 Task: Create a section Burnout Blast and in the section, add a milestone User Authentication and Authorization Improvements in the project AgileFlow
Action: Mouse moved to (45, 428)
Screenshot: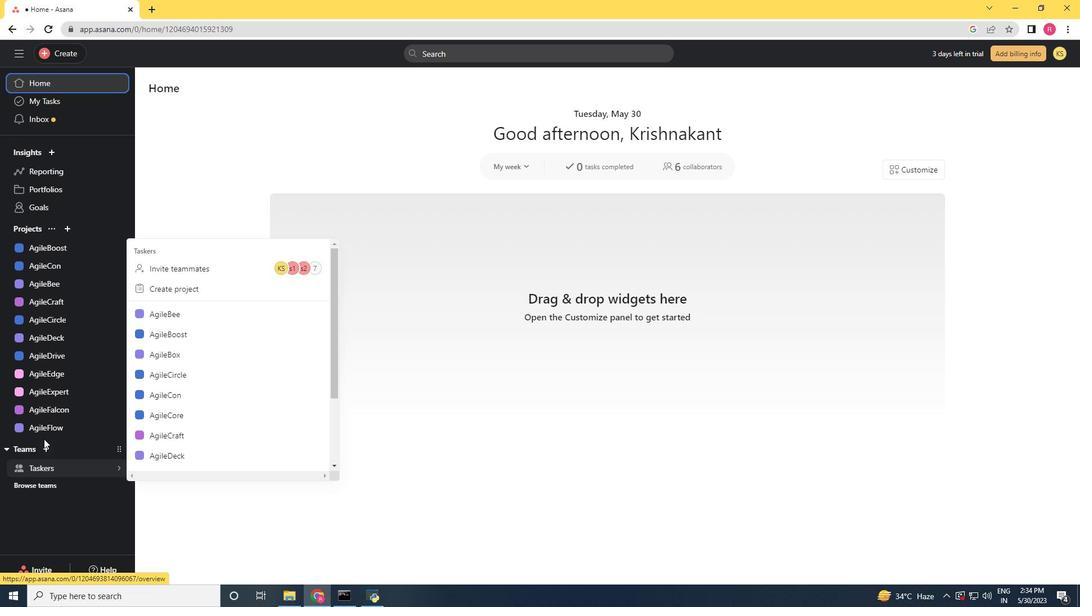 
Action: Mouse pressed left at (45, 428)
Screenshot: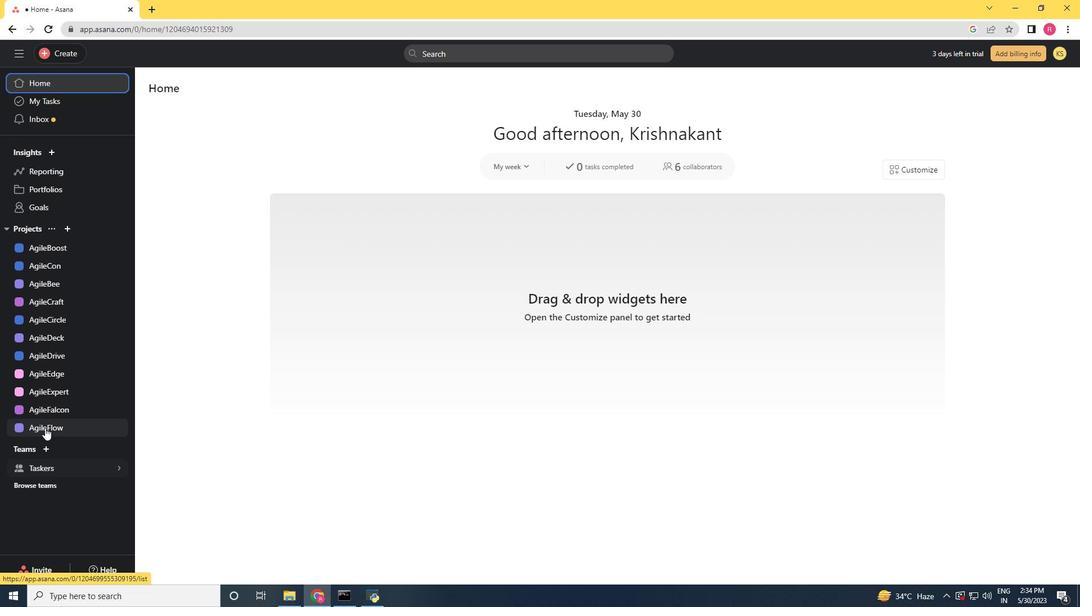 
Action: Mouse moved to (186, 447)
Screenshot: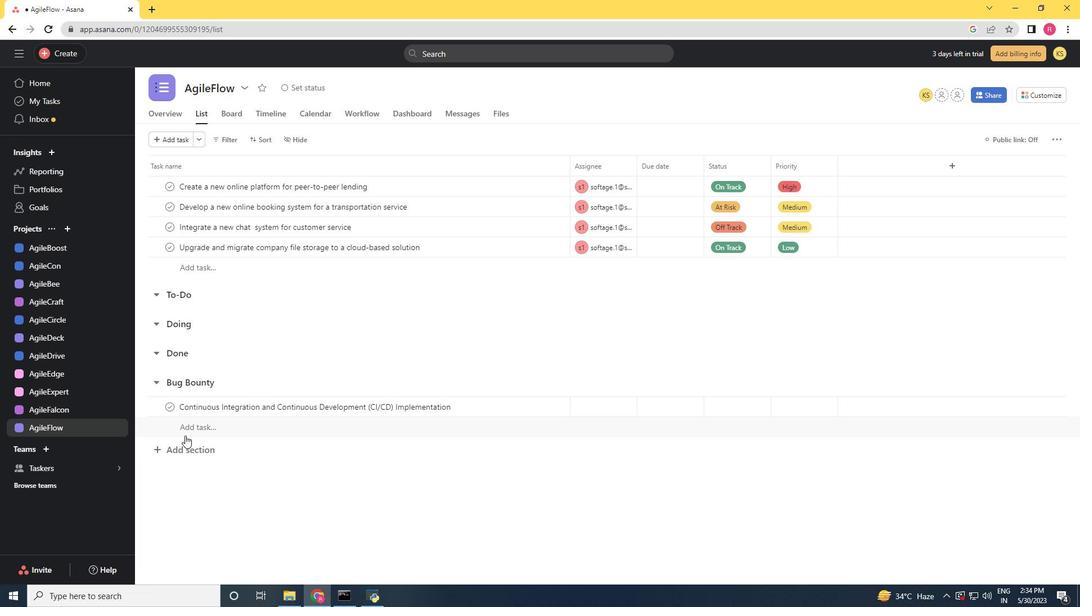 
Action: Mouse pressed left at (186, 447)
Screenshot: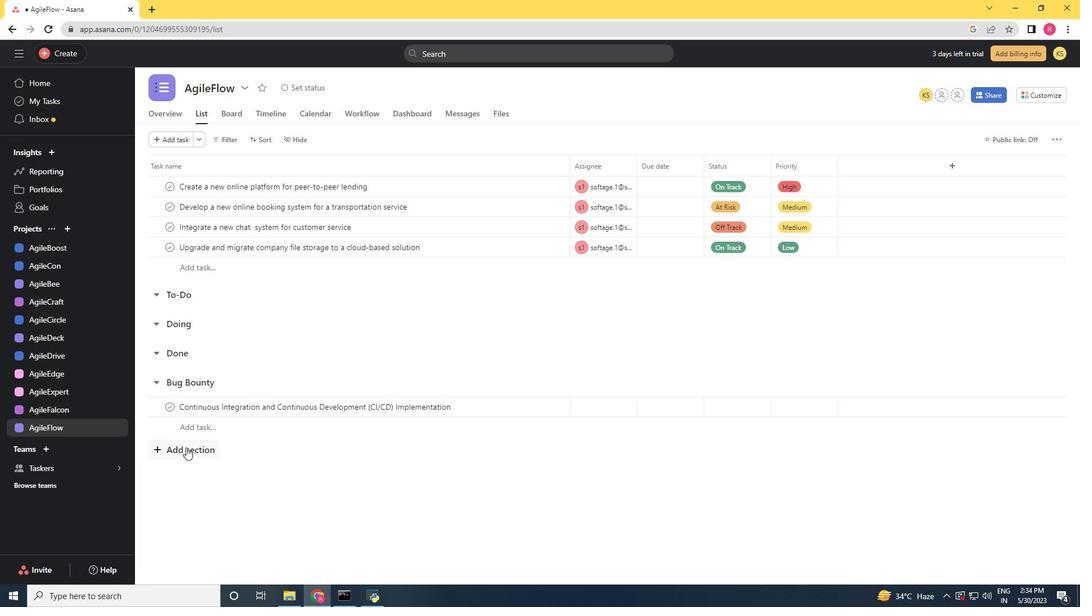 
Action: Key pressed <Key.shift>Butnout<Key.space><Key.backspace><Key.backspace><Key.backspace><Key.backspace><Key.backspace><Key.backspace><Key.backspace>urnout<Key.space><Key.shift>Blast<Key.enter><Key.shift><Key.shift><Key.shift><Key.shift><Key.shift>User<Key.space><Key.shift>Autor=<Key.backspace><Key.backspace>enticaion<Key.left><Key.left><Key.left><Key.left><Key.left><Key.left><Key.left><Key.left><Key.left><Key.backspace>h<Key.right><Key.right><Key.right><Key.right><Key.right><Key.right><Key.right><Key.right><Key.right><Key.right><Key.right><Key.right><Key.right><Key.right><Key.space><Key.left><Key.left><Key.left><Key.left><Key.left><Key.left><Key.left><Key.left><Key.left><Key.left><Key.right><Key.right><Key.right><Key.right><Key.right><Key.right>t
Screenshot: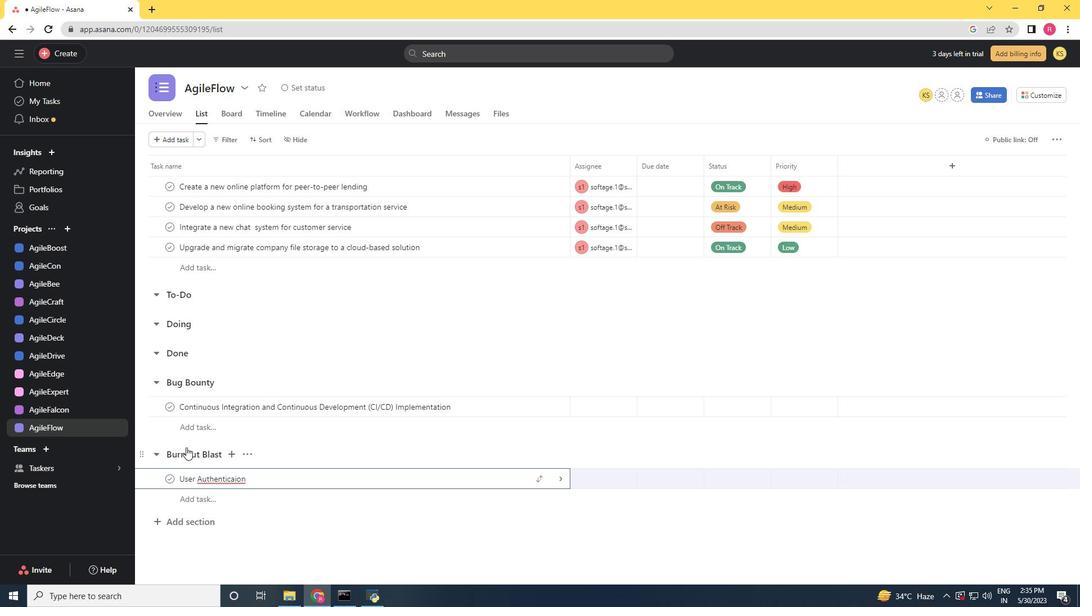 
Action: Mouse moved to (336, 472)
Screenshot: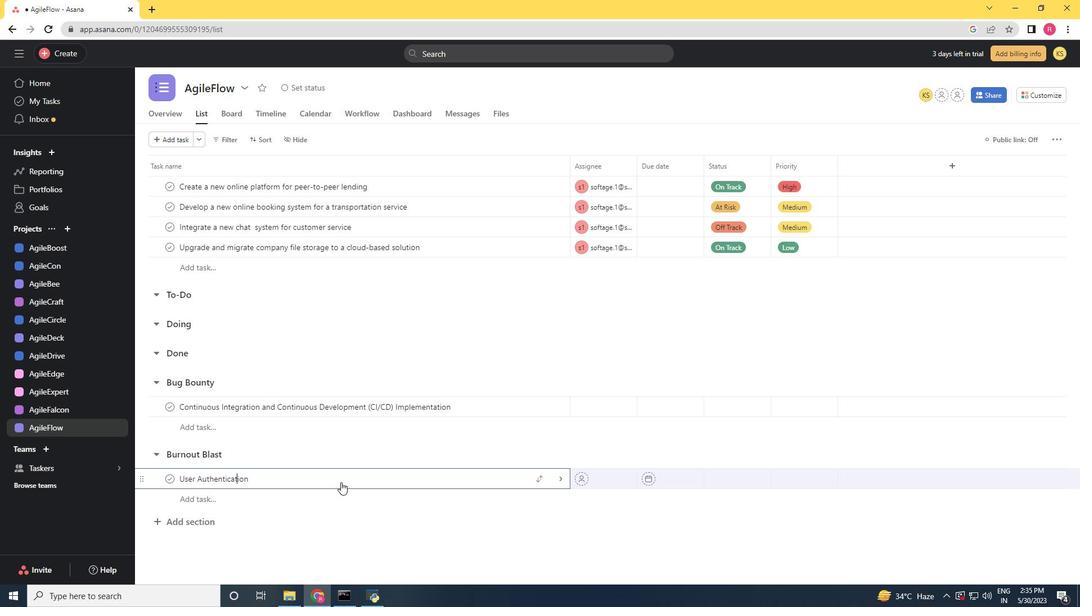 
Action: Mouse pressed right at (336, 472)
Screenshot: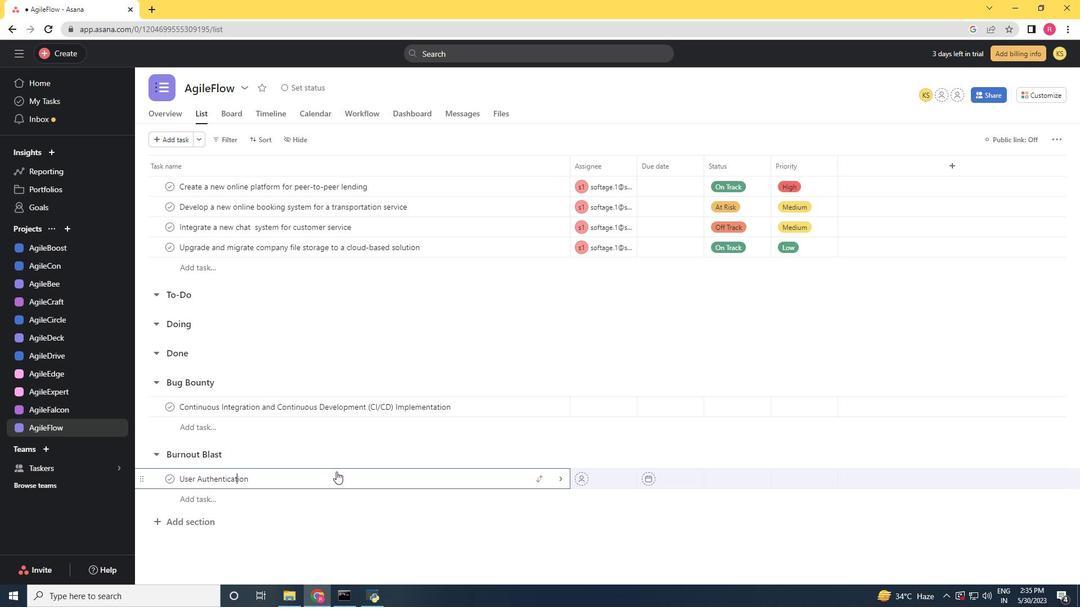 
Action: Mouse moved to (387, 420)
Screenshot: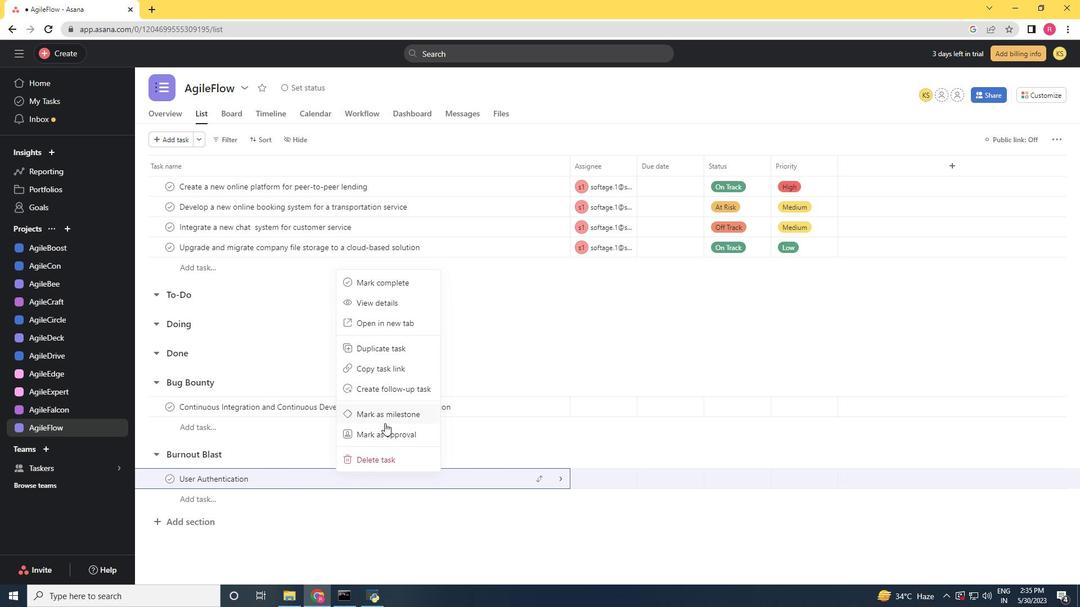 
Action: Mouse pressed left at (387, 420)
Screenshot: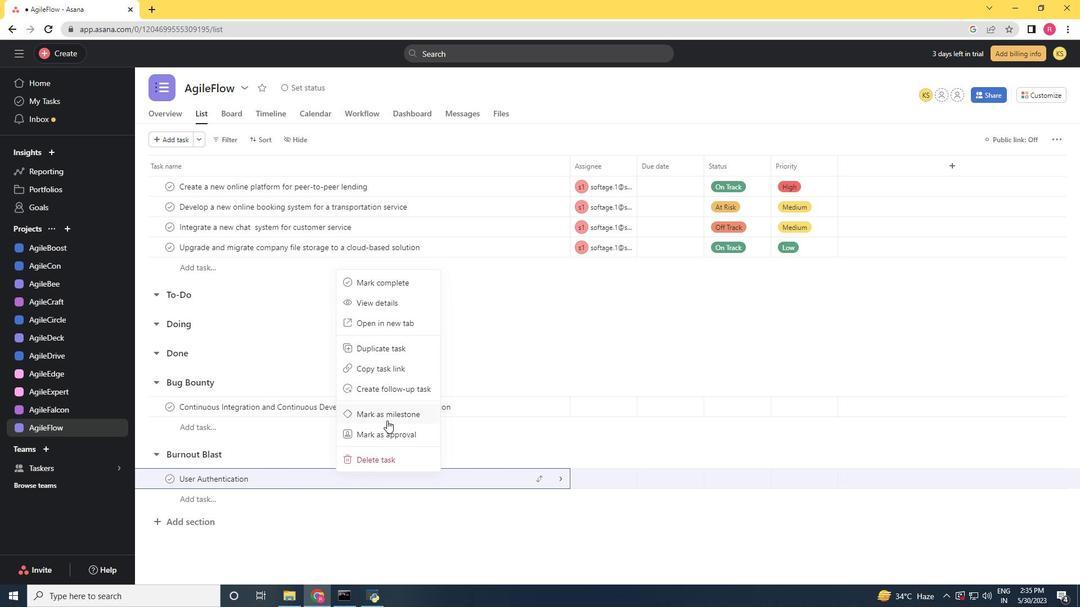 
